 Task: Set the Modulation / Constellation for Cable and satellite reception parameters to 8-VSB.
Action: Mouse moved to (93, 14)
Screenshot: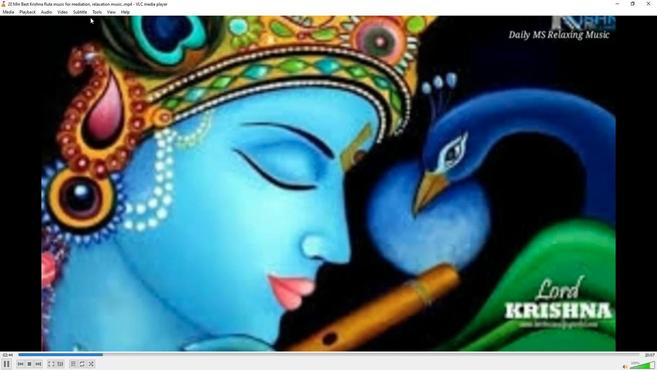 
Action: Mouse pressed left at (93, 14)
Screenshot: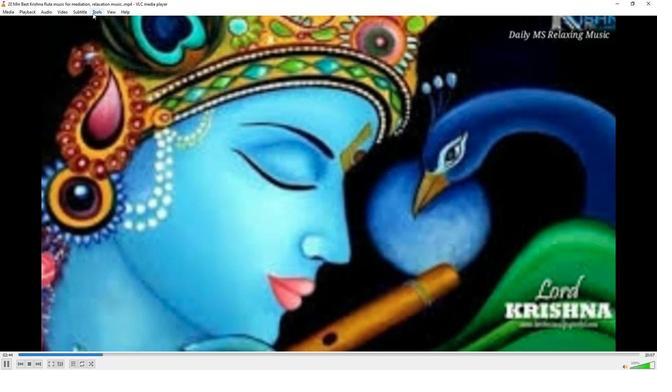 
Action: Mouse moved to (109, 94)
Screenshot: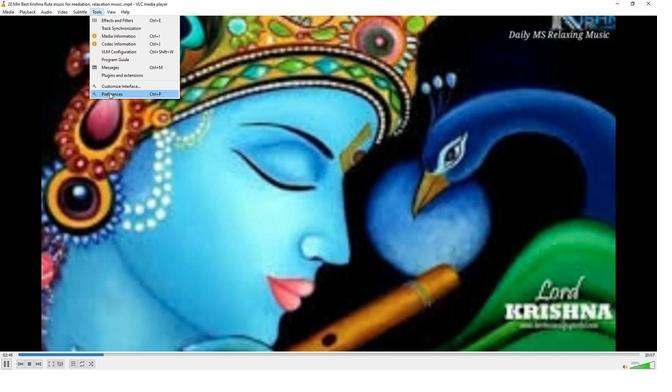 
Action: Mouse pressed left at (109, 94)
Screenshot: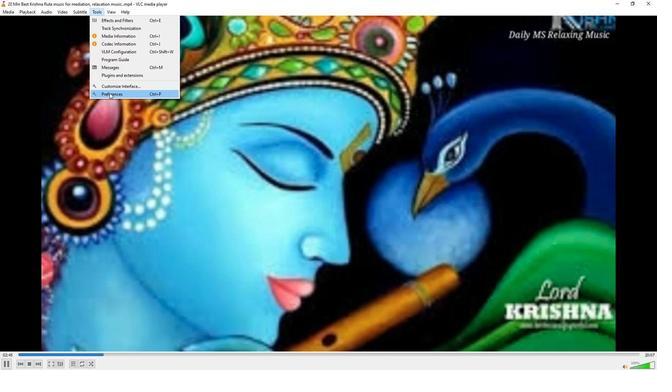 
Action: Mouse moved to (219, 301)
Screenshot: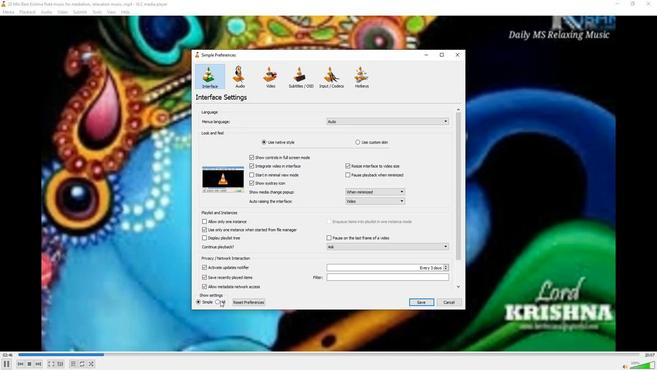 
Action: Mouse pressed left at (219, 301)
Screenshot: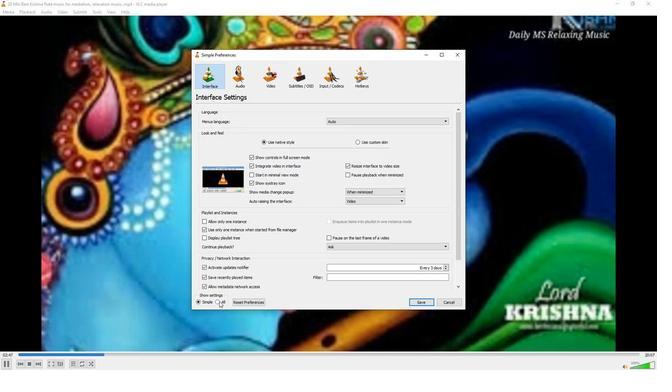 
Action: Mouse moved to (208, 186)
Screenshot: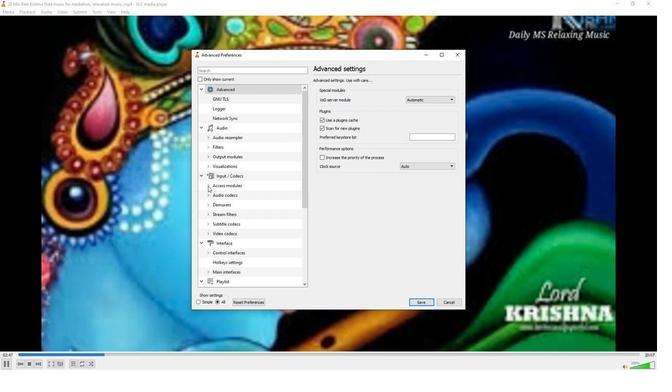 
Action: Mouse pressed left at (208, 186)
Screenshot: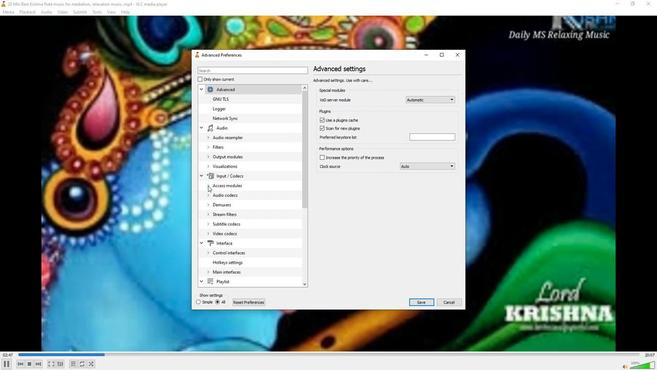 
Action: Mouse moved to (222, 244)
Screenshot: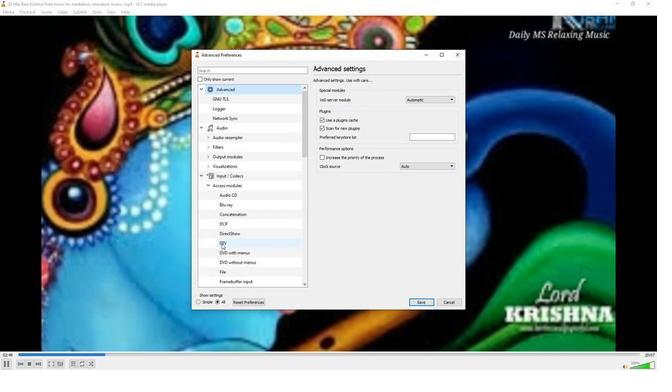 
Action: Mouse pressed left at (222, 244)
Screenshot: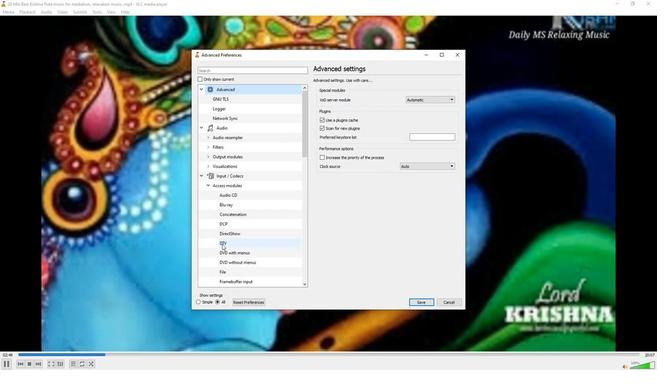 
Action: Mouse moved to (383, 221)
Screenshot: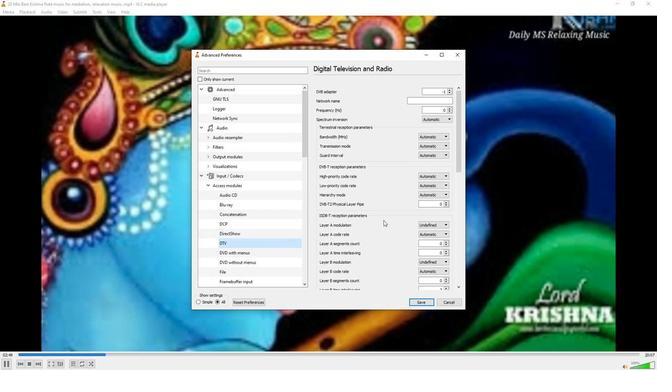 
Action: Mouse scrolled (383, 220) with delta (0, 0)
Screenshot: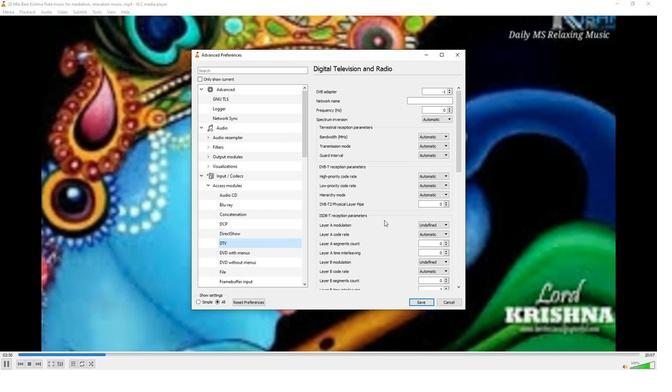 
Action: Mouse scrolled (383, 220) with delta (0, 0)
Screenshot: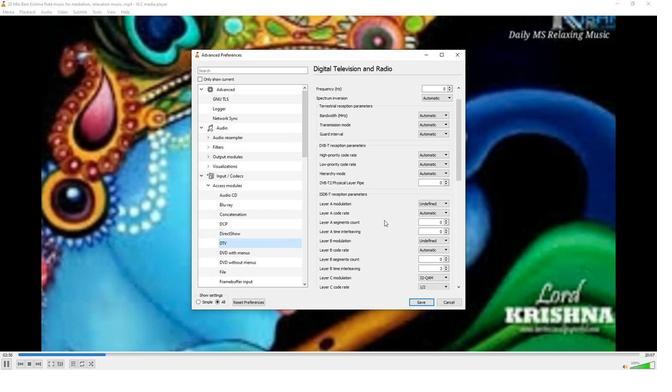 
Action: Mouse scrolled (383, 220) with delta (0, 0)
Screenshot: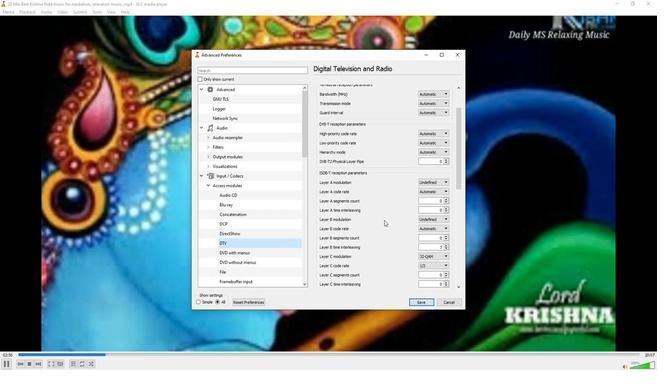 
Action: Mouse scrolled (383, 220) with delta (0, 0)
Screenshot: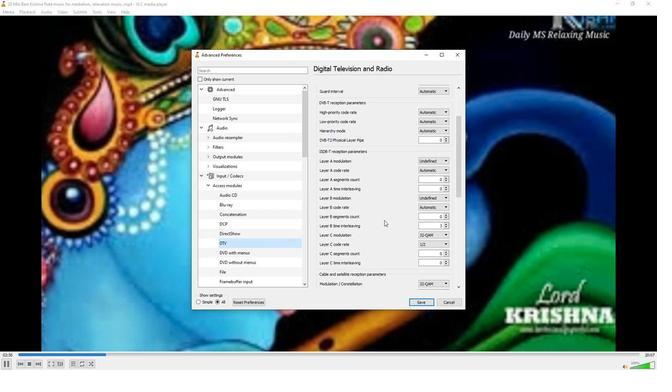 
Action: Mouse scrolled (383, 220) with delta (0, 0)
Screenshot: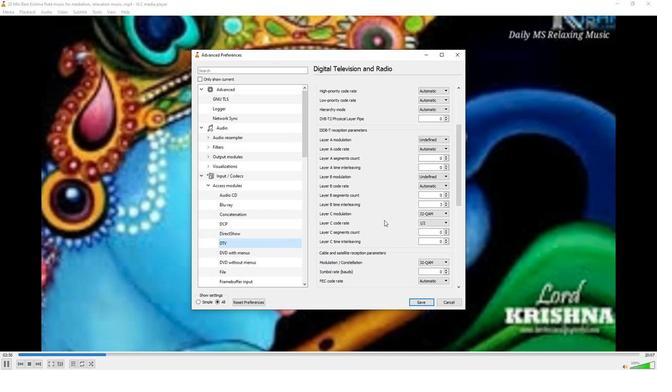 
Action: Mouse scrolled (383, 220) with delta (0, 0)
Screenshot: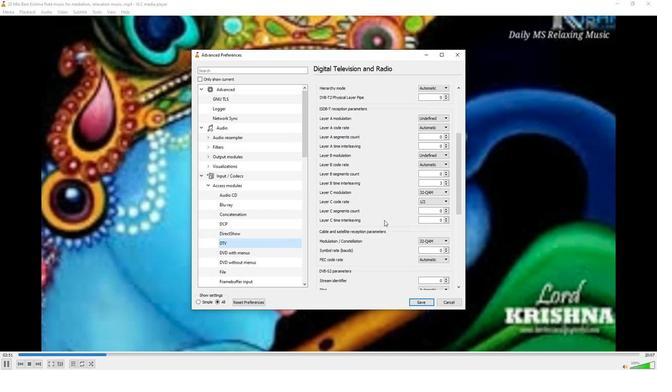
Action: Mouse moved to (431, 217)
Screenshot: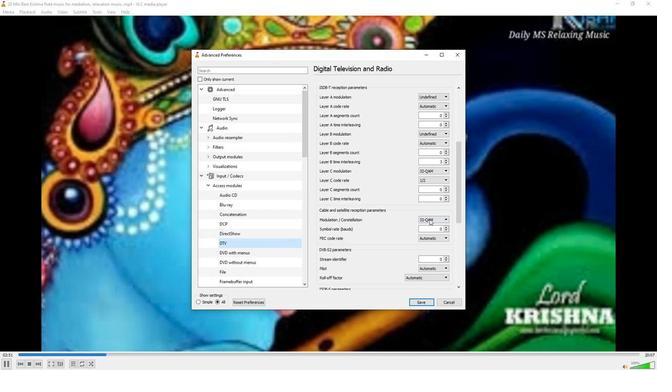 
Action: Mouse pressed left at (431, 217)
Screenshot: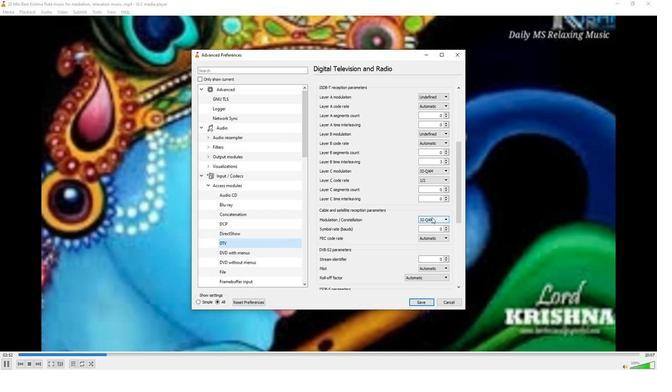 
Action: Mouse moved to (420, 258)
Screenshot: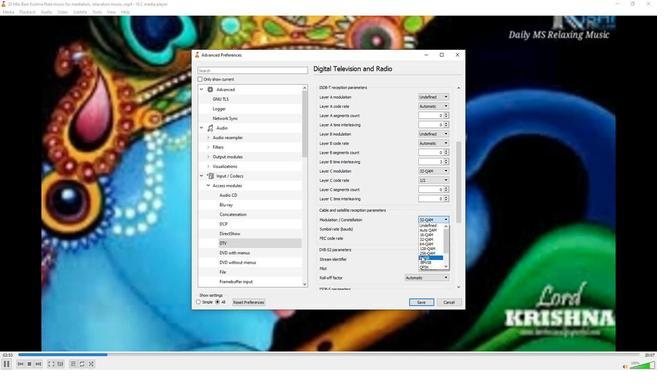 
Action: Mouse pressed left at (420, 258)
Screenshot: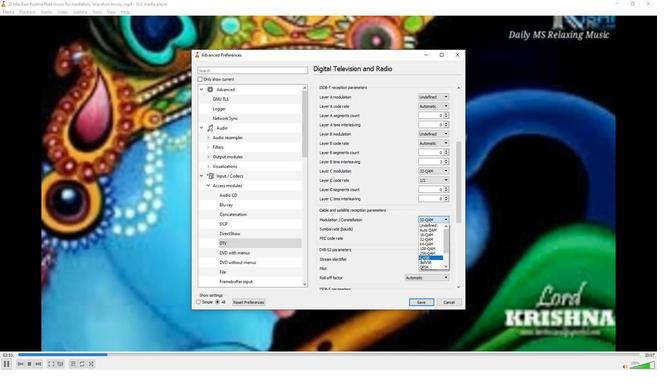 
Action: Mouse moved to (327, 237)
Screenshot: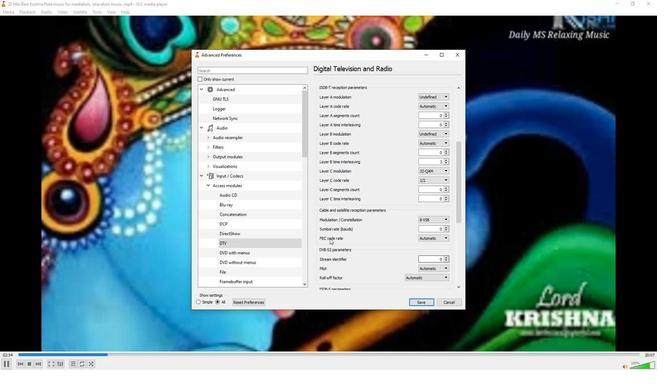 
